Task: Create a due date automation trigger when advanced on, on the wednesday of the week before a card is due add dates due this month at 11:00 AM.
Action: Mouse moved to (972, 77)
Screenshot: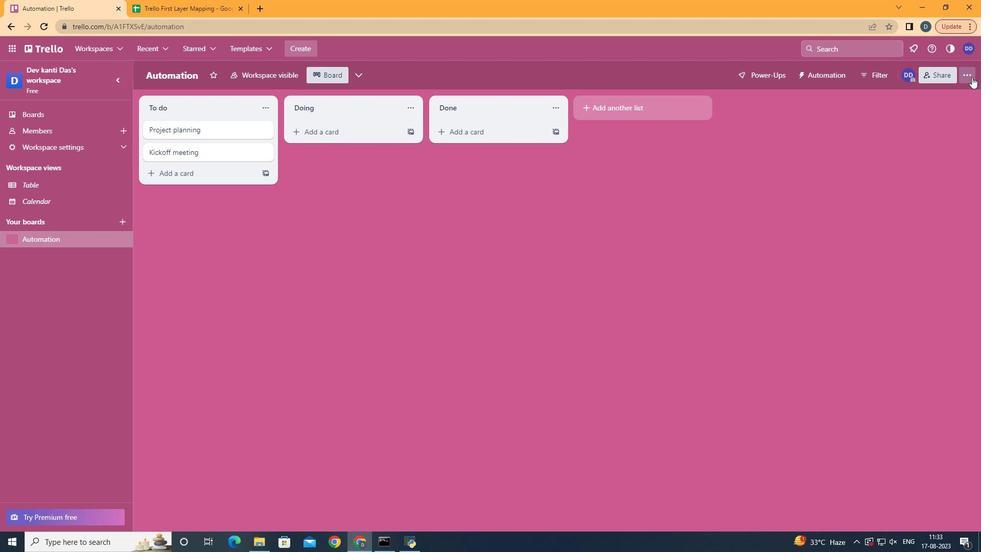 
Action: Mouse pressed left at (972, 77)
Screenshot: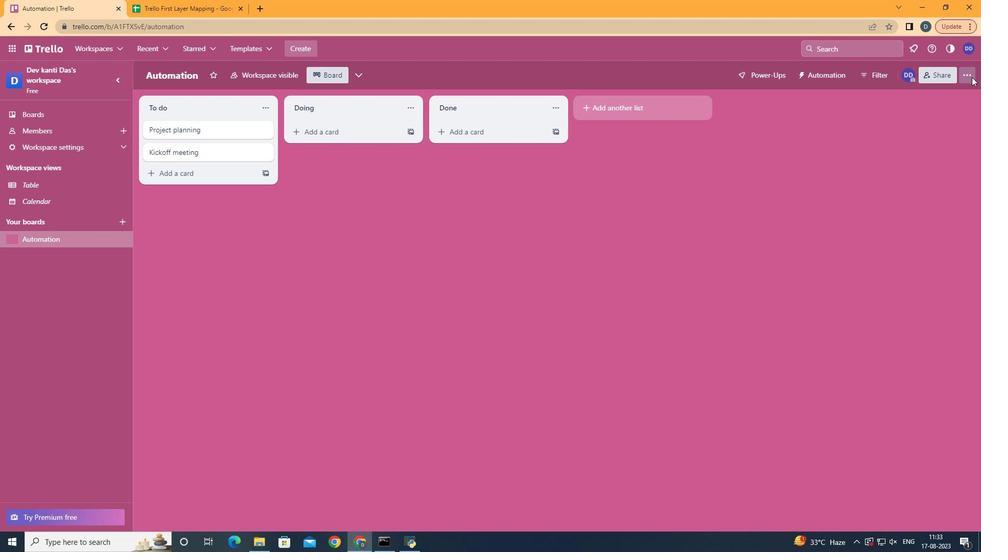 
Action: Mouse moved to (904, 235)
Screenshot: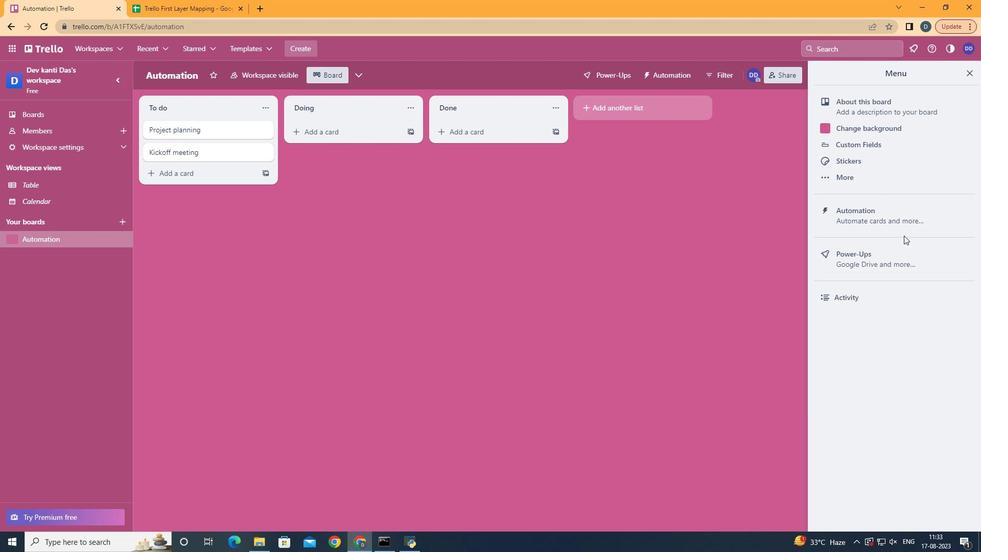 
Action: Mouse pressed left at (904, 235)
Screenshot: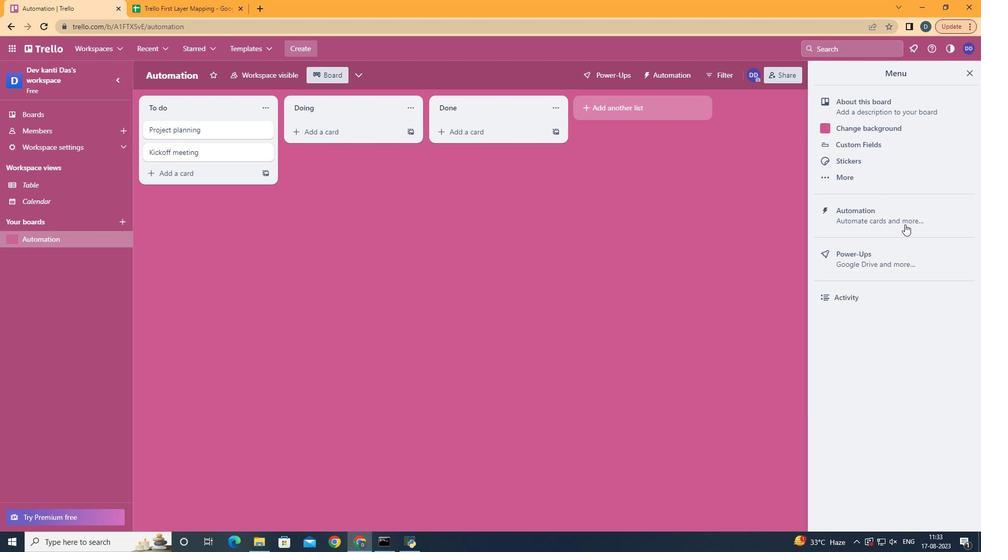 
Action: Mouse moved to (905, 223)
Screenshot: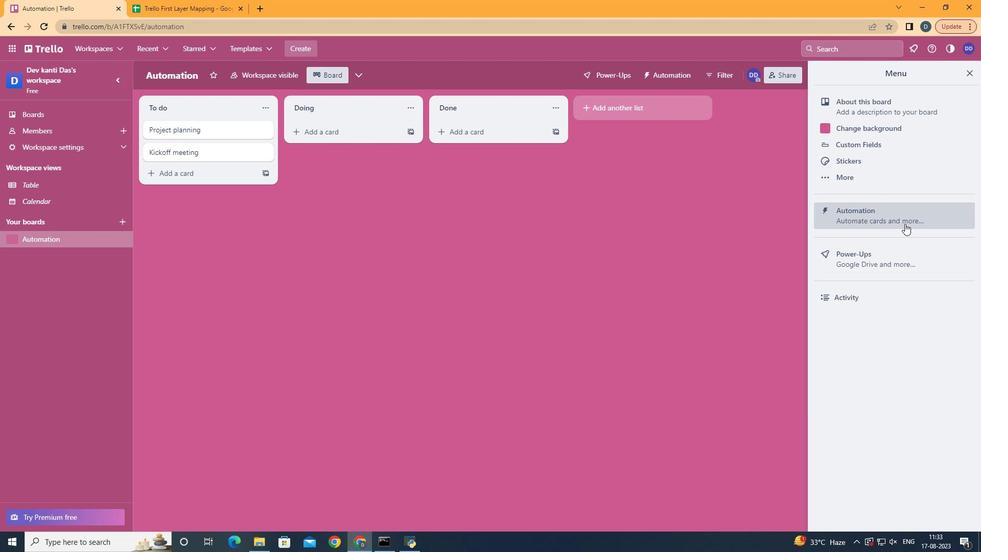 
Action: Mouse pressed left at (905, 223)
Screenshot: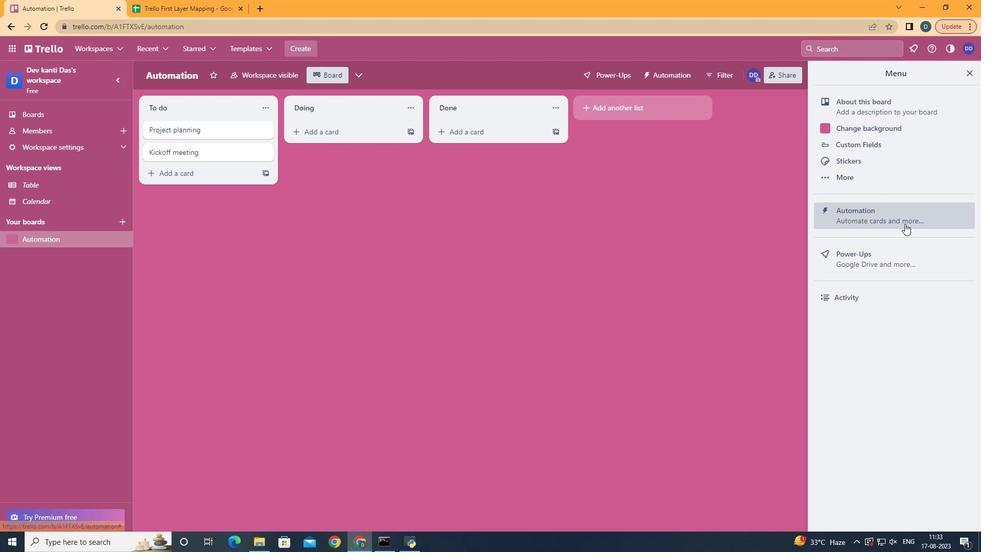 
Action: Mouse moved to (194, 216)
Screenshot: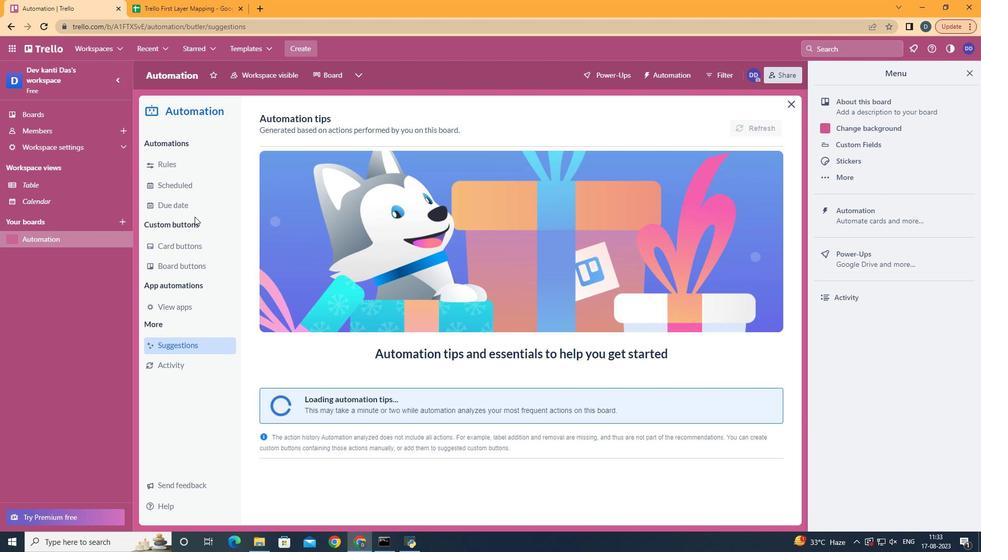 
Action: Mouse pressed left at (194, 216)
Screenshot: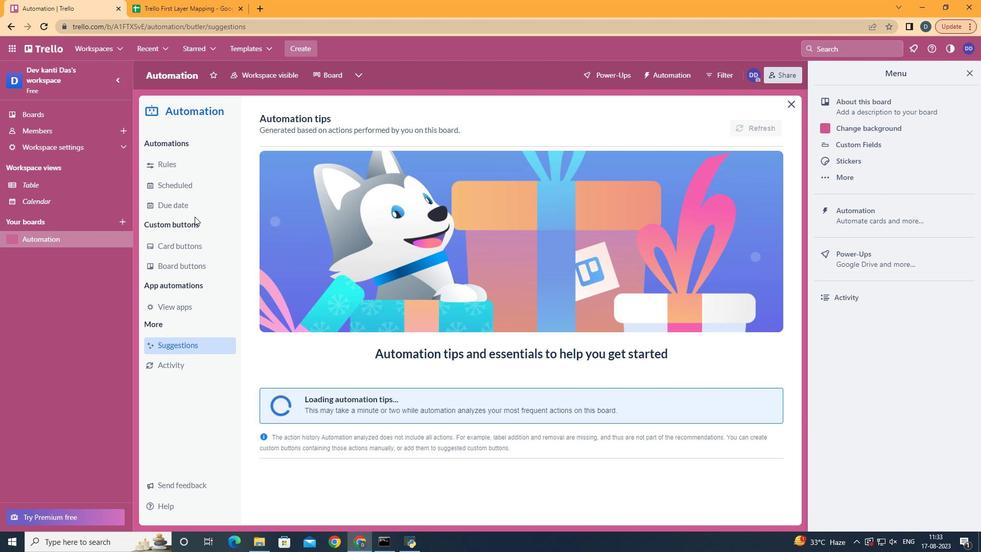 
Action: Mouse moved to (193, 207)
Screenshot: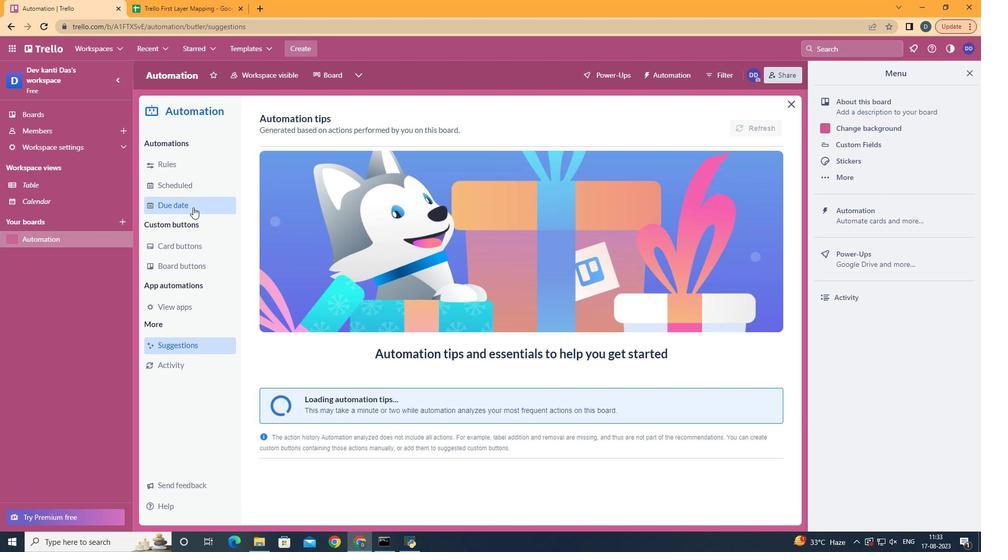 
Action: Mouse pressed left at (193, 207)
Screenshot: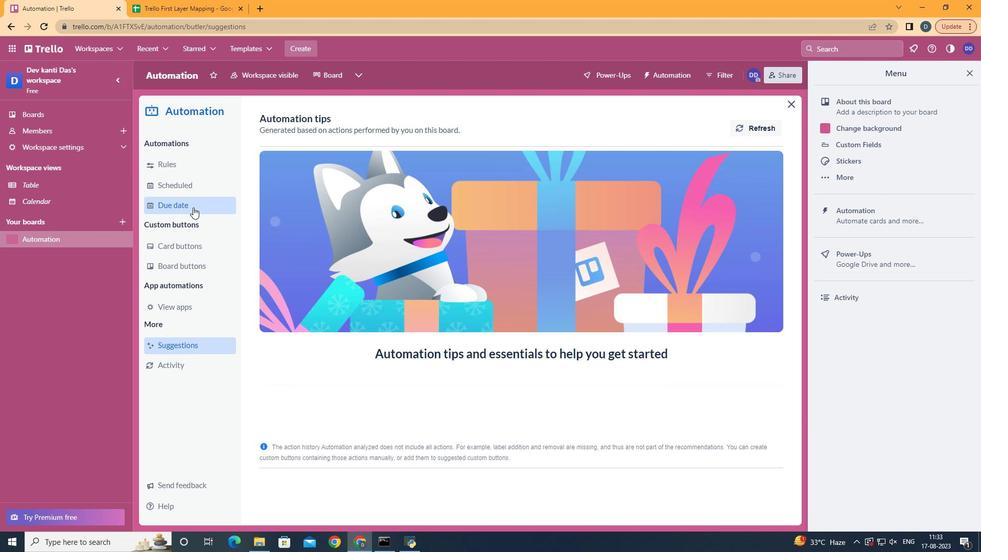 
Action: Mouse moved to (714, 122)
Screenshot: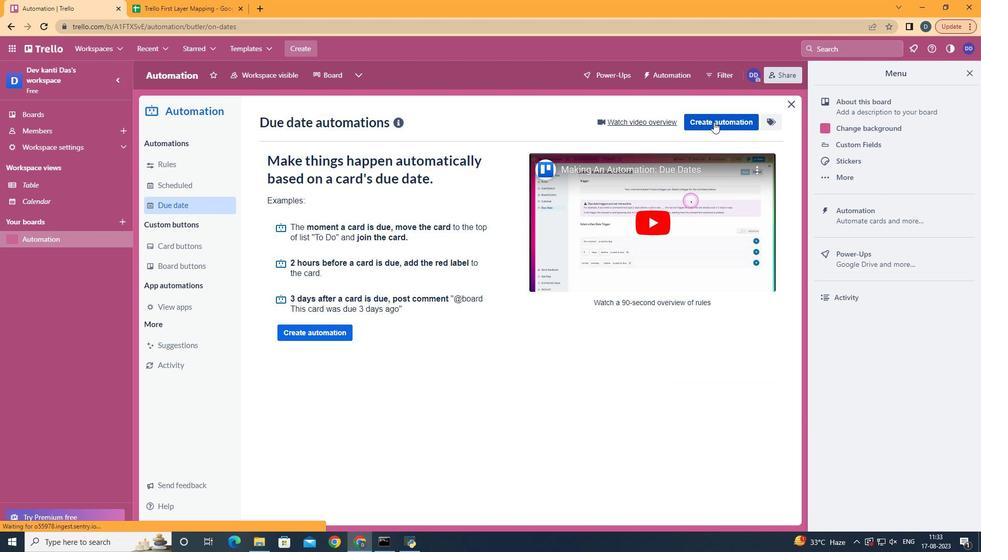 
Action: Mouse pressed left at (714, 122)
Screenshot: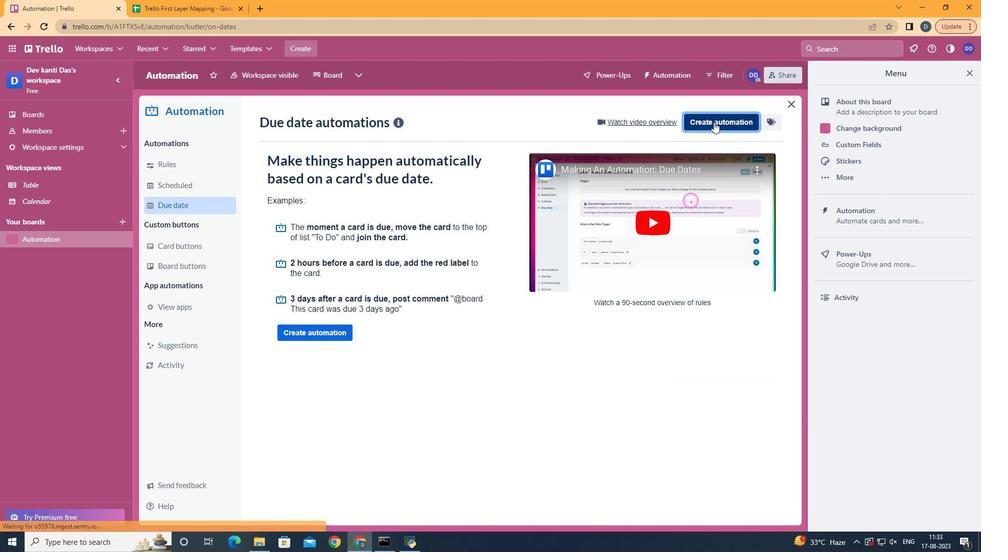 
Action: Mouse moved to (583, 225)
Screenshot: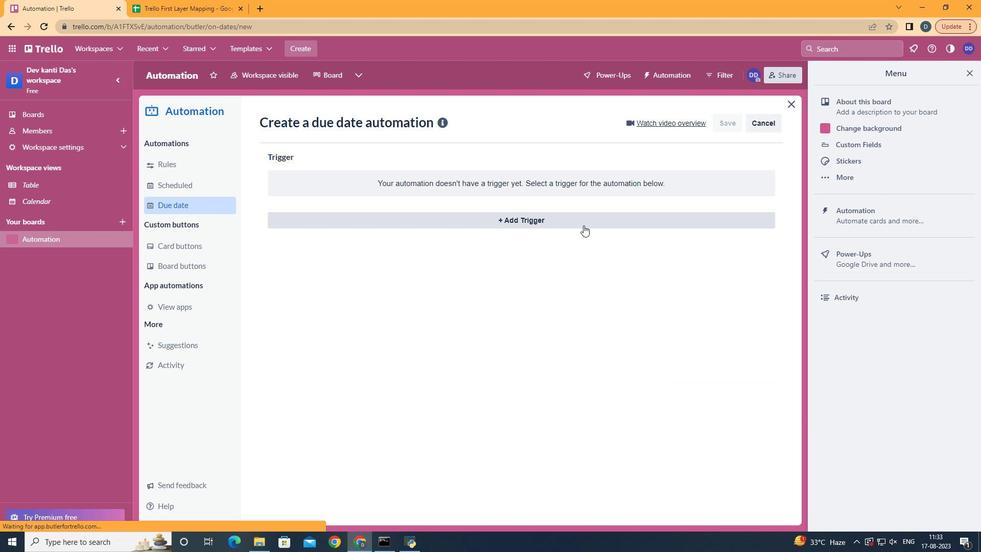 
Action: Mouse pressed left at (583, 225)
Screenshot: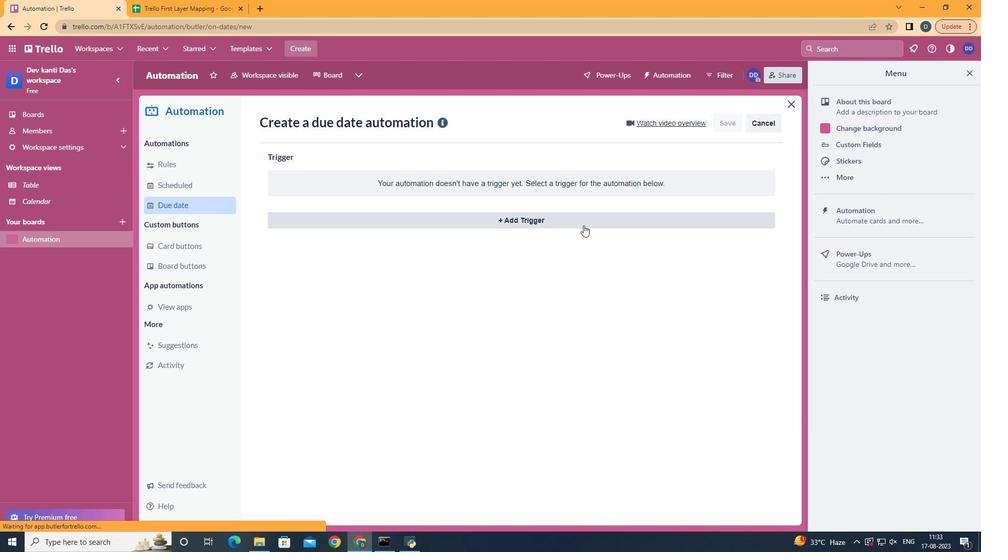 
Action: Mouse moved to (315, 305)
Screenshot: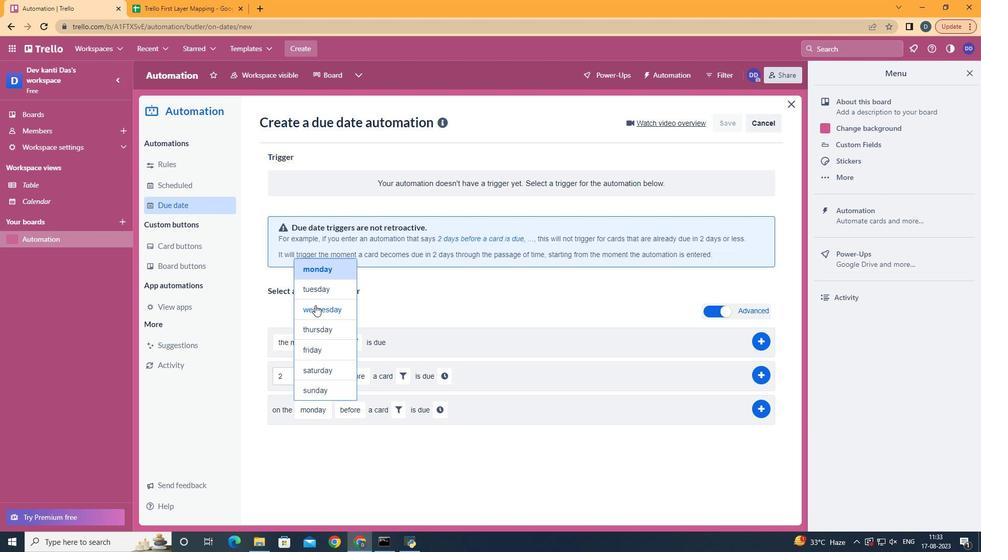 
Action: Mouse pressed left at (315, 305)
Screenshot: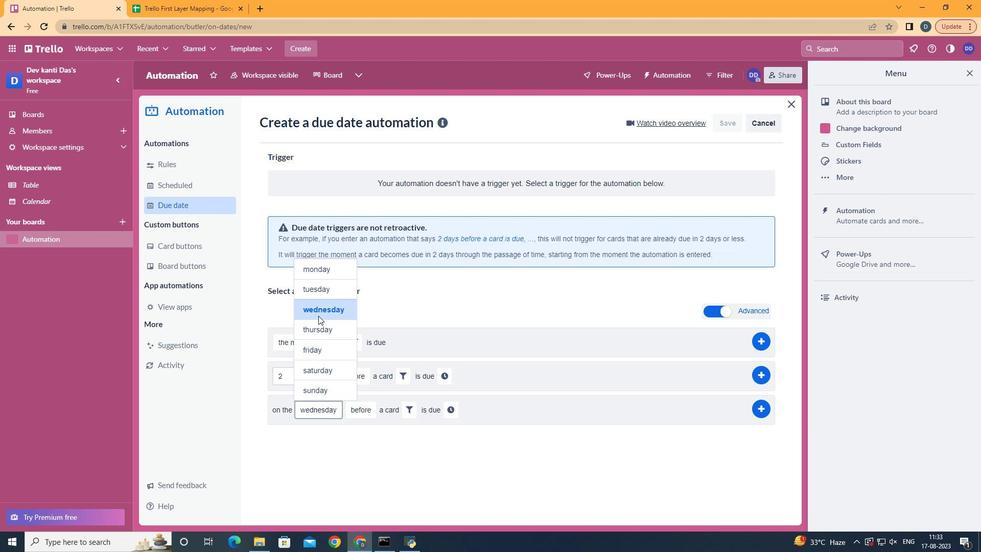 
Action: Mouse moved to (383, 486)
Screenshot: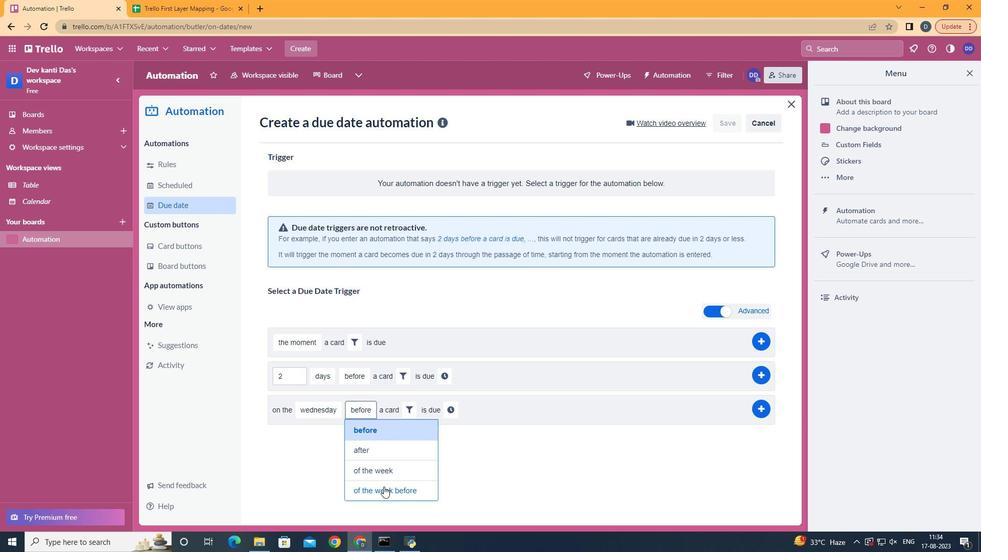 
Action: Mouse pressed left at (383, 486)
Screenshot: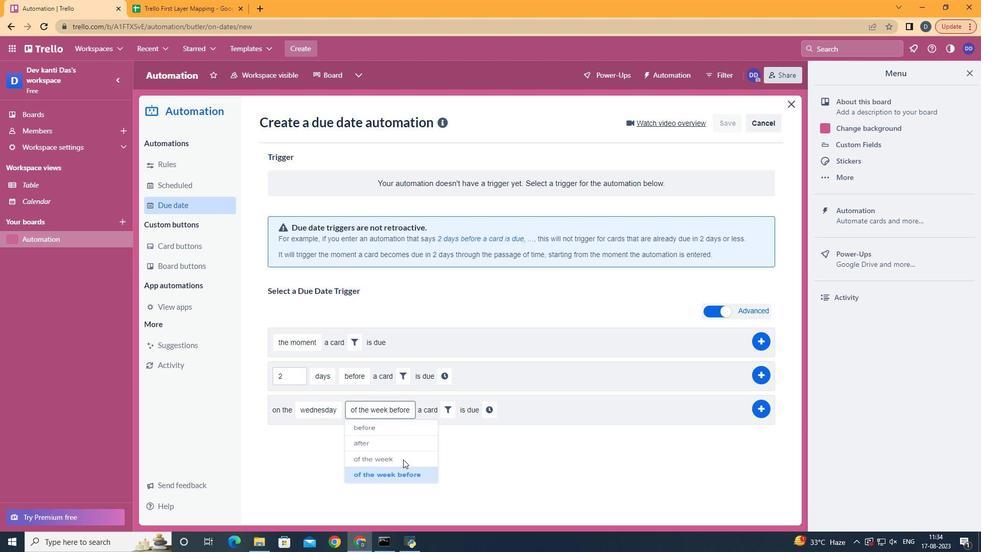 
Action: Mouse moved to (457, 406)
Screenshot: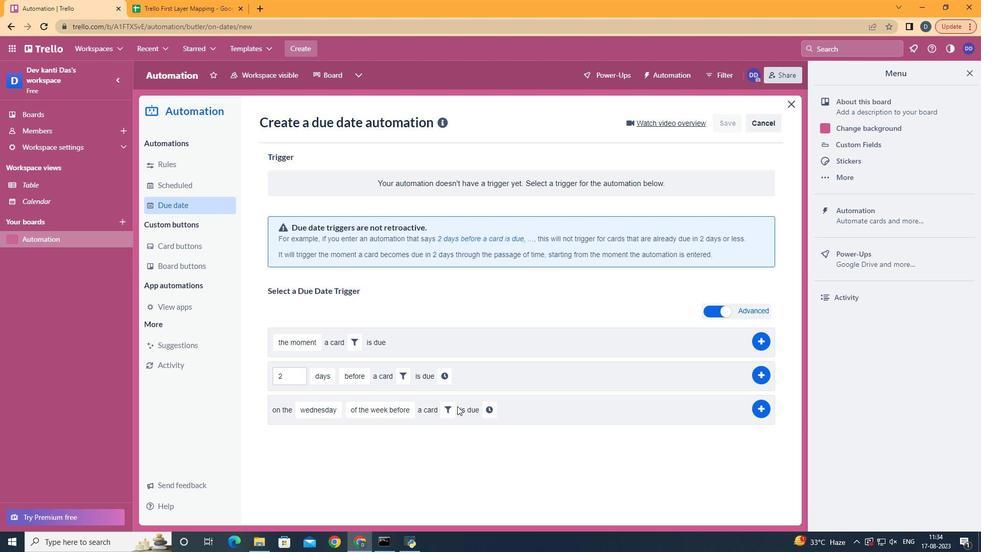 
Action: Mouse pressed left at (457, 406)
Screenshot: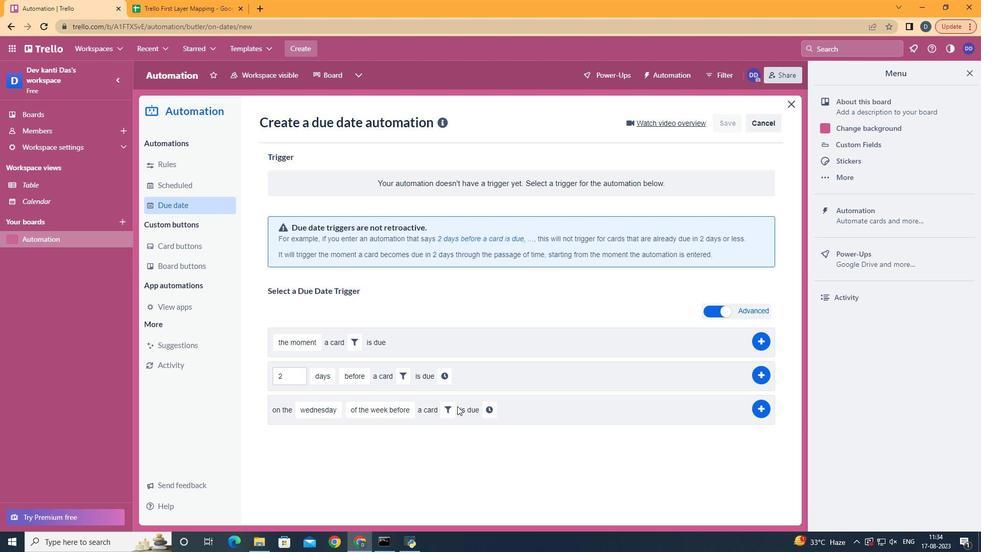 
Action: Mouse moved to (439, 412)
Screenshot: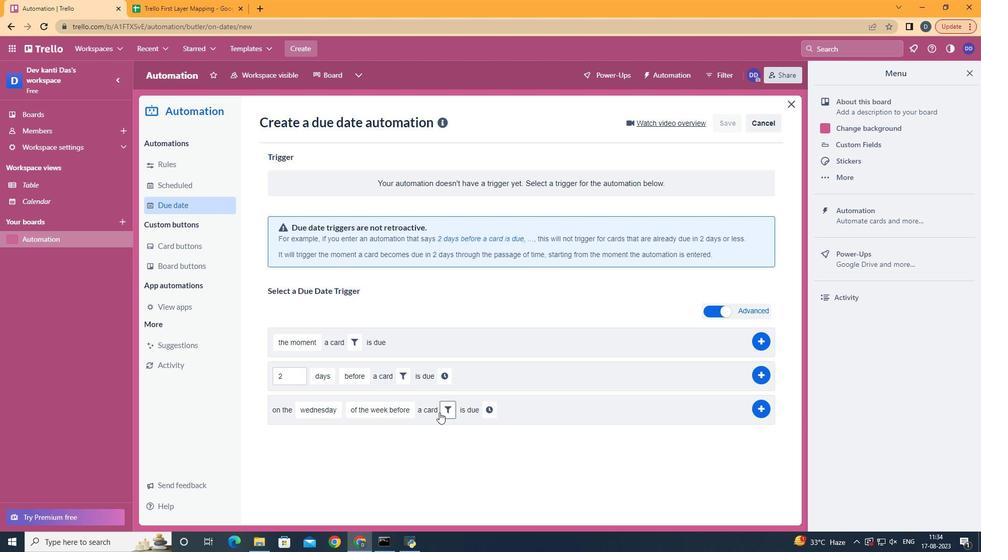 
Action: Mouse pressed left at (439, 412)
Screenshot: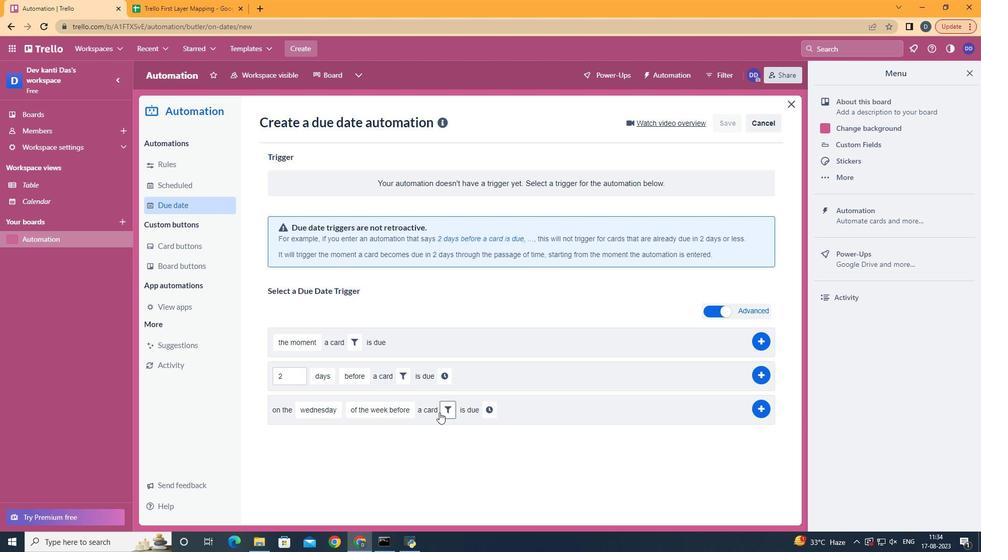 
Action: Mouse moved to (501, 444)
Screenshot: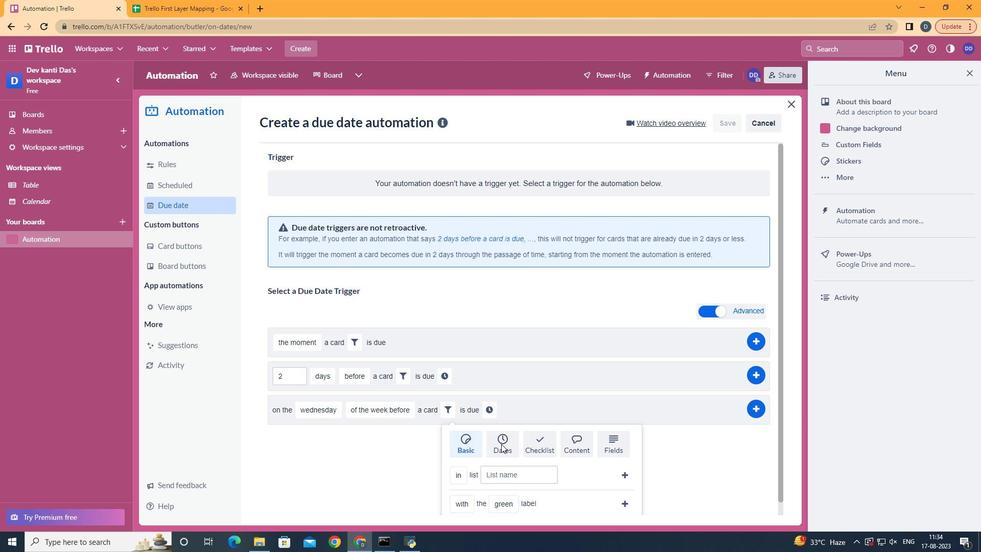 
Action: Mouse pressed left at (501, 444)
Screenshot: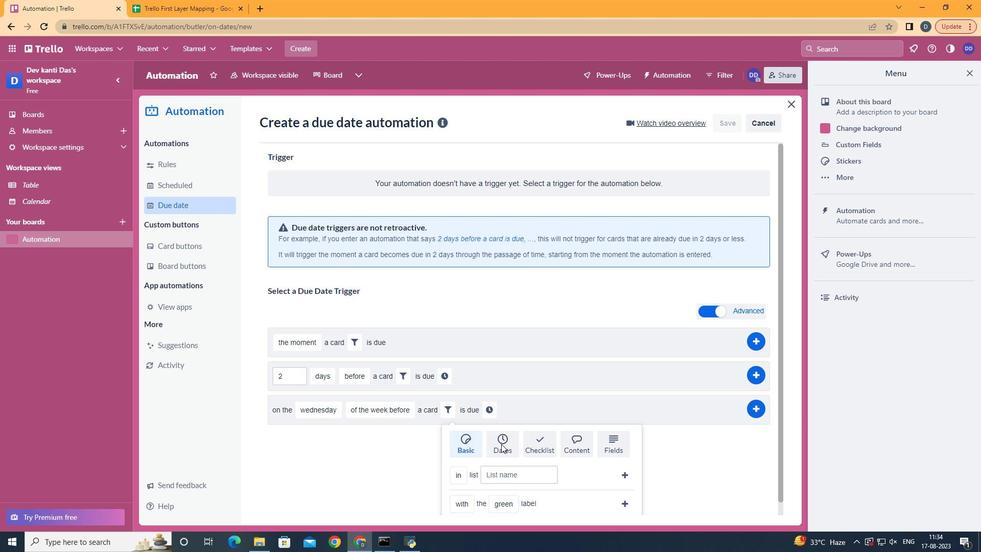 
Action: Mouse moved to (502, 444)
Screenshot: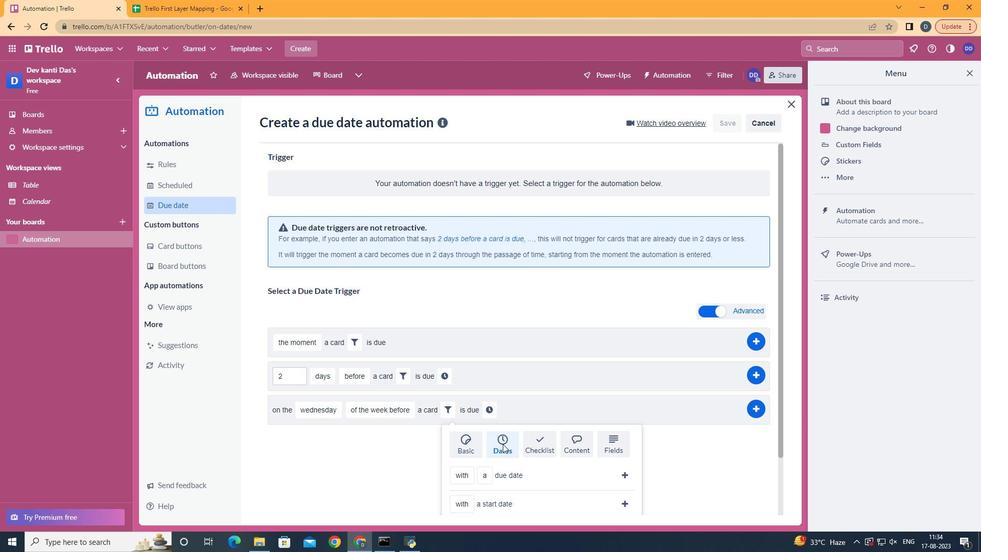 
Action: Mouse scrolled (502, 443) with delta (0, 0)
Screenshot: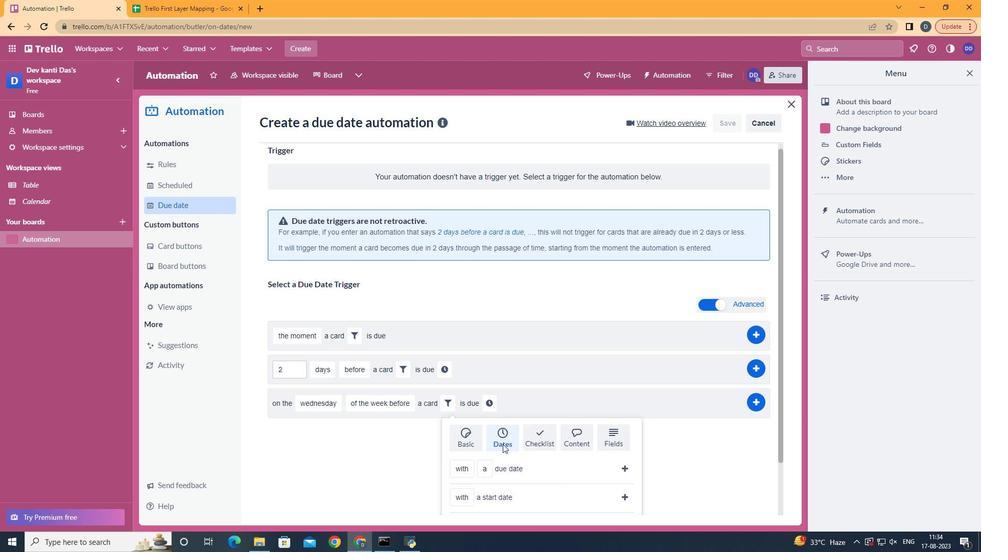 
Action: Mouse scrolled (502, 443) with delta (0, 0)
Screenshot: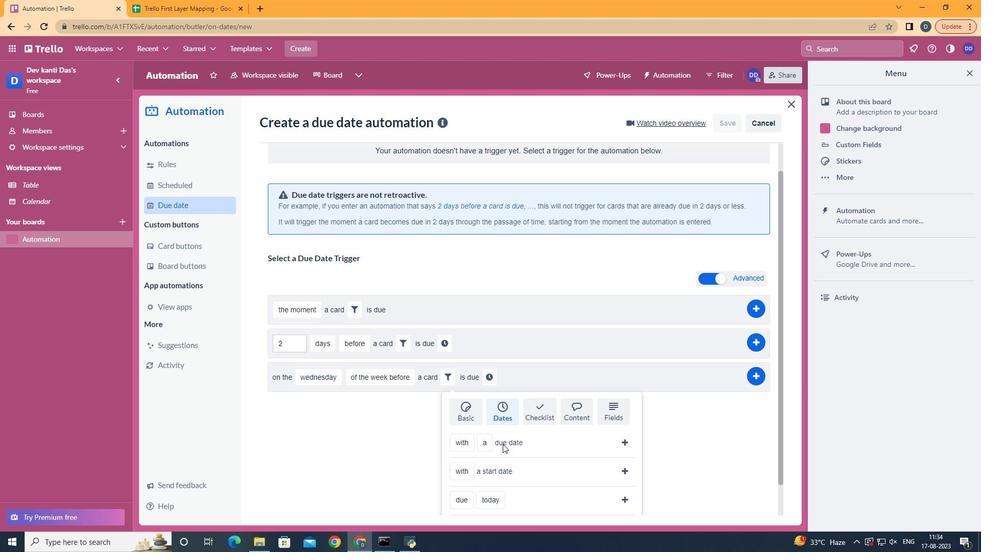 
Action: Mouse scrolled (502, 443) with delta (0, 0)
Screenshot: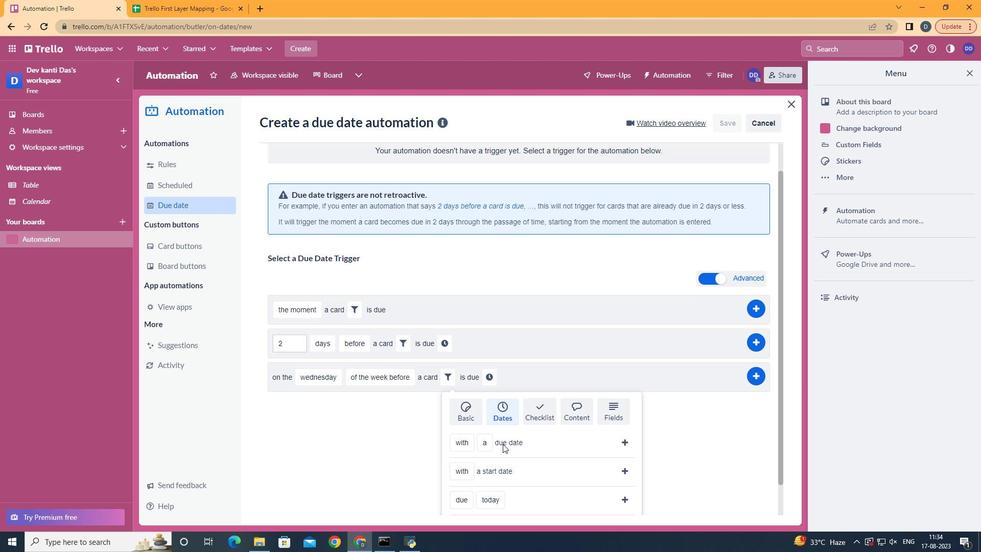 
Action: Mouse scrolled (502, 443) with delta (0, 0)
Screenshot: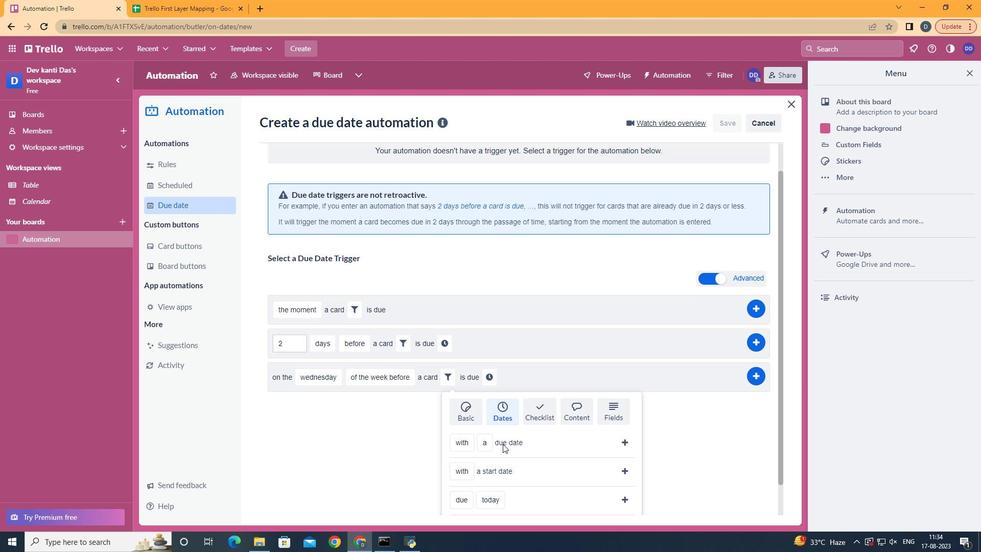 
Action: Mouse moved to (514, 423)
Screenshot: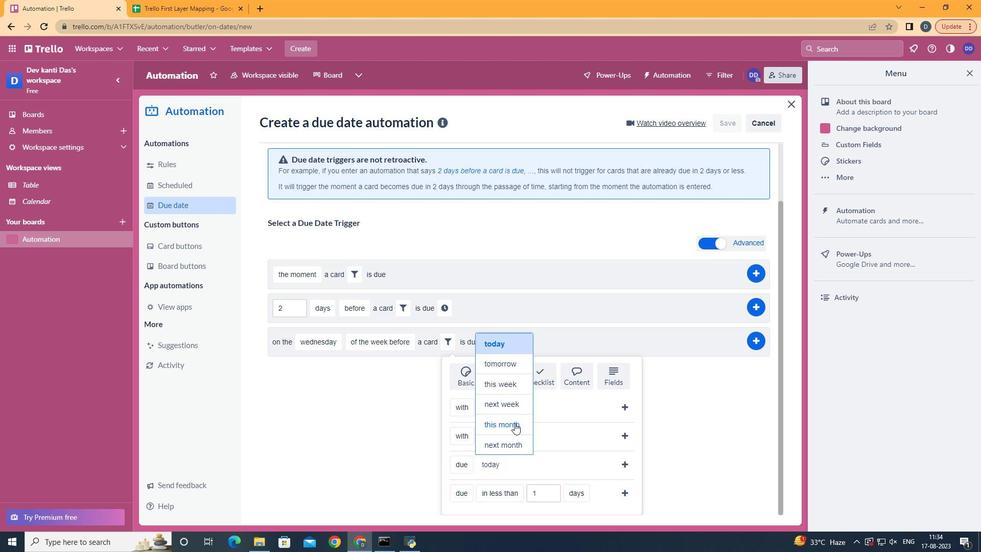 
Action: Mouse pressed left at (514, 423)
Screenshot: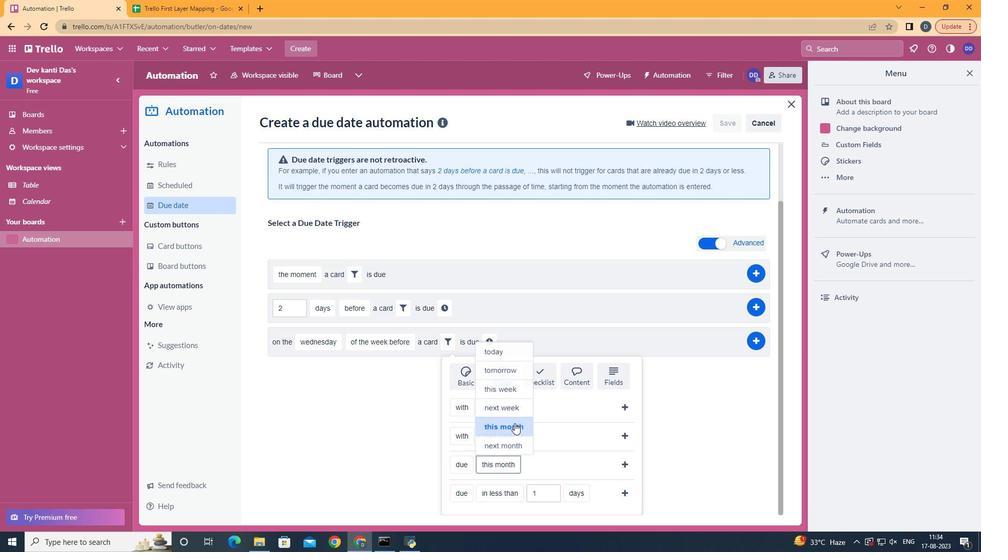 
Action: Mouse moved to (626, 464)
Screenshot: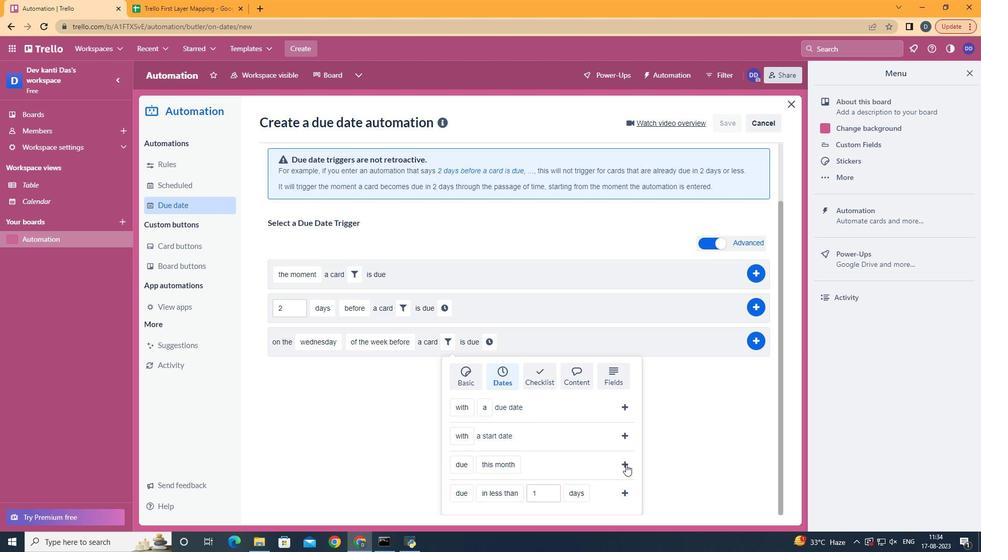 
Action: Mouse pressed left at (626, 464)
Screenshot: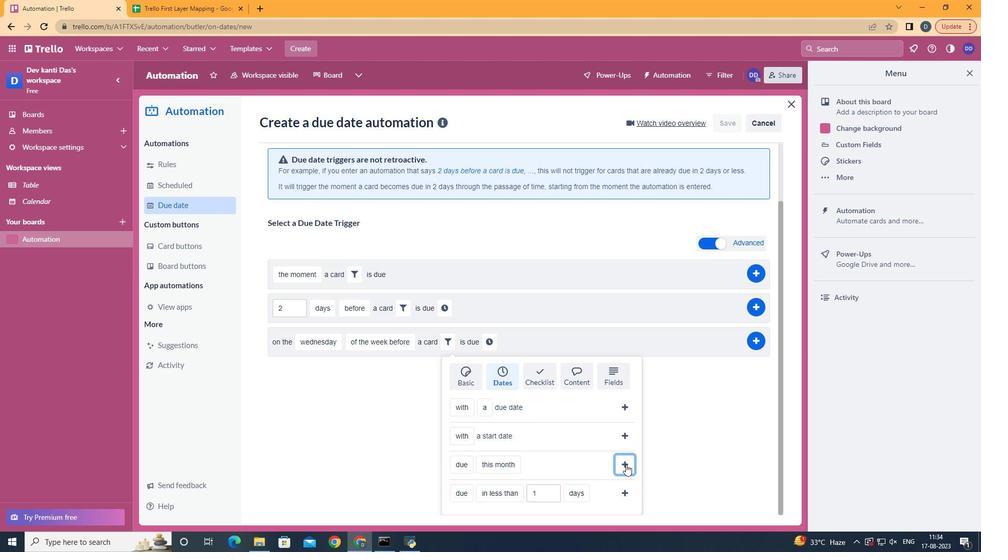 
Action: Mouse moved to (556, 410)
Screenshot: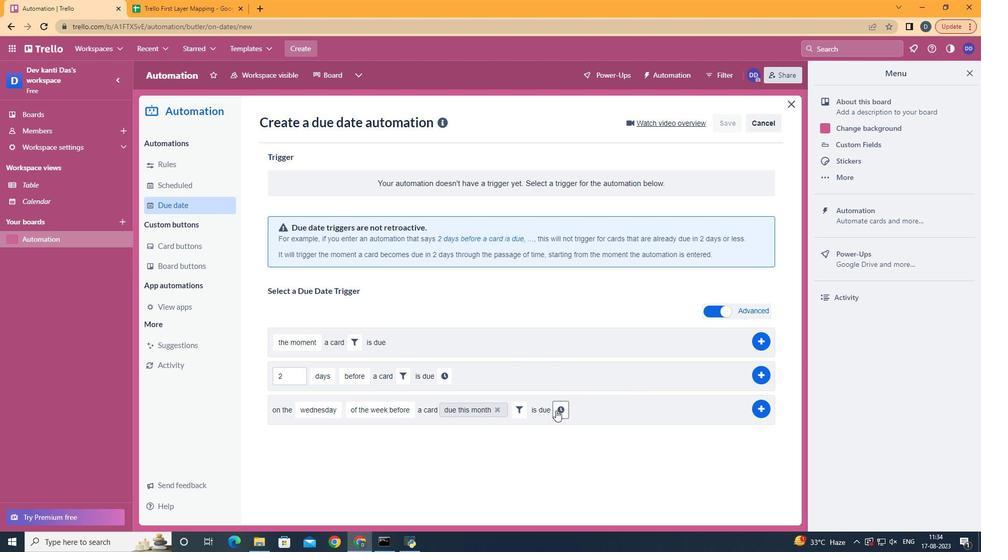 
Action: Mouse pressed left at (556, 410)
Screenshot: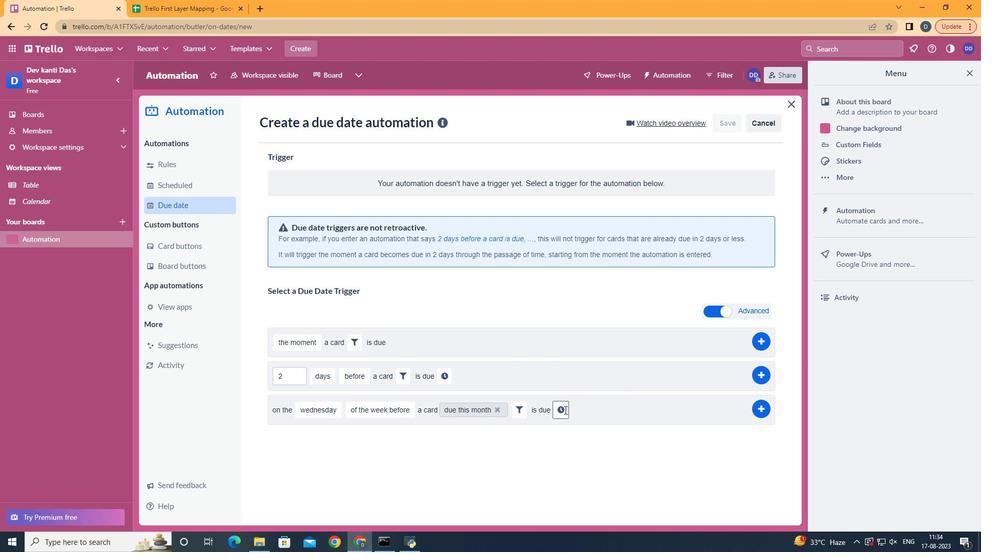 
Action: Mouse moved to (617, 412)
Screenshot: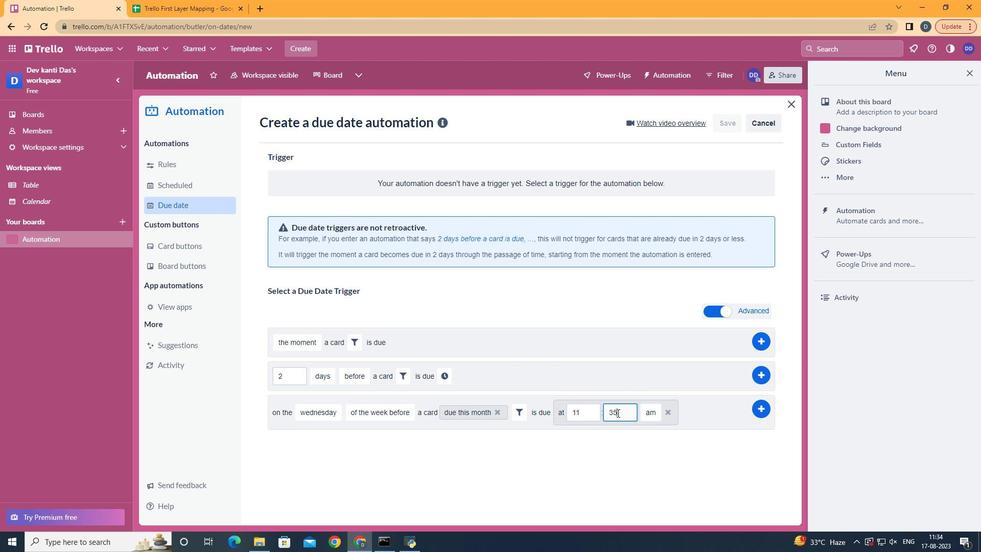 
Action: Mouse pressed left at (617, 412)
Screenshot: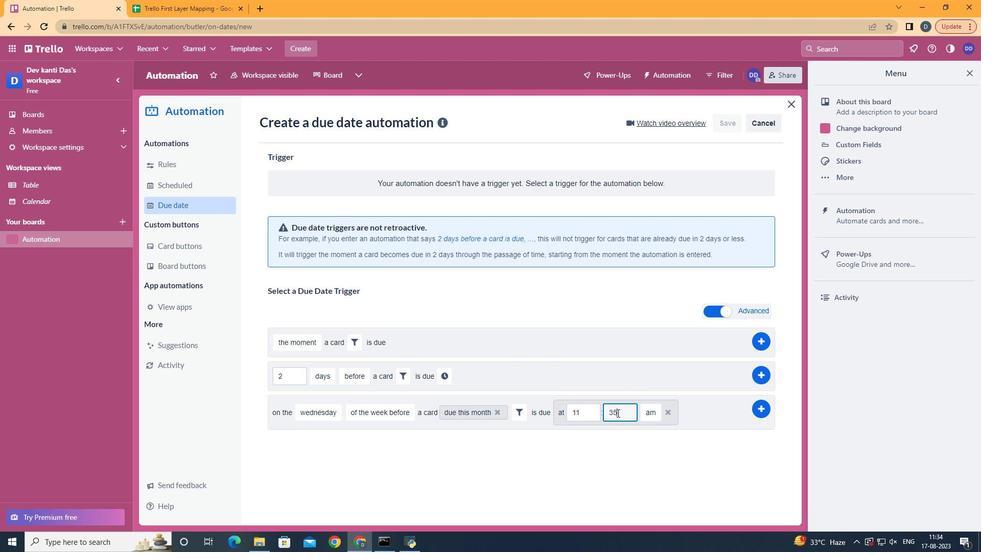 
Action: Mouse moved to (614, 412)
Screenshot: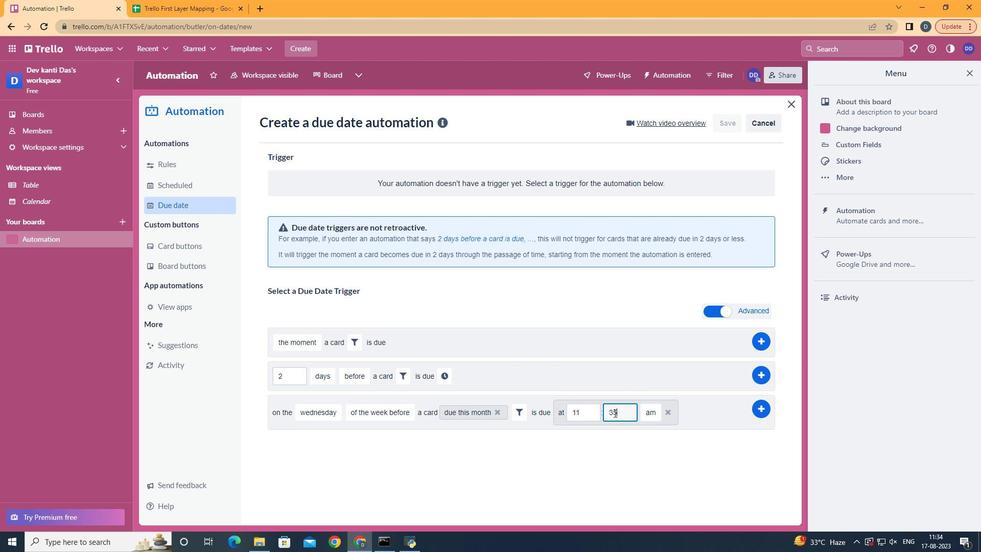 
Action: Key pressed <Key.backspace><Key.backspace>00
Screenshot: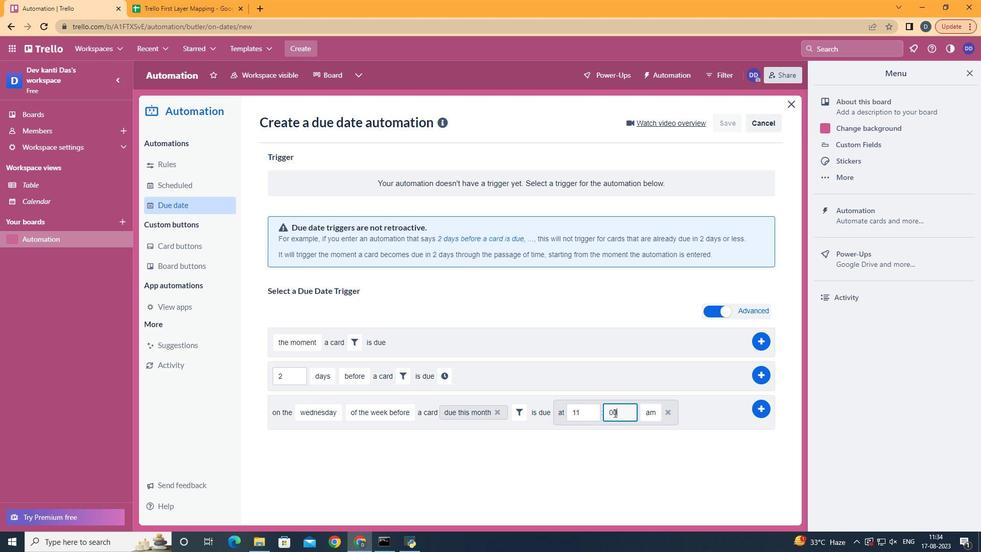 
Action: Mouse moved to (771, 405)
Screenshot: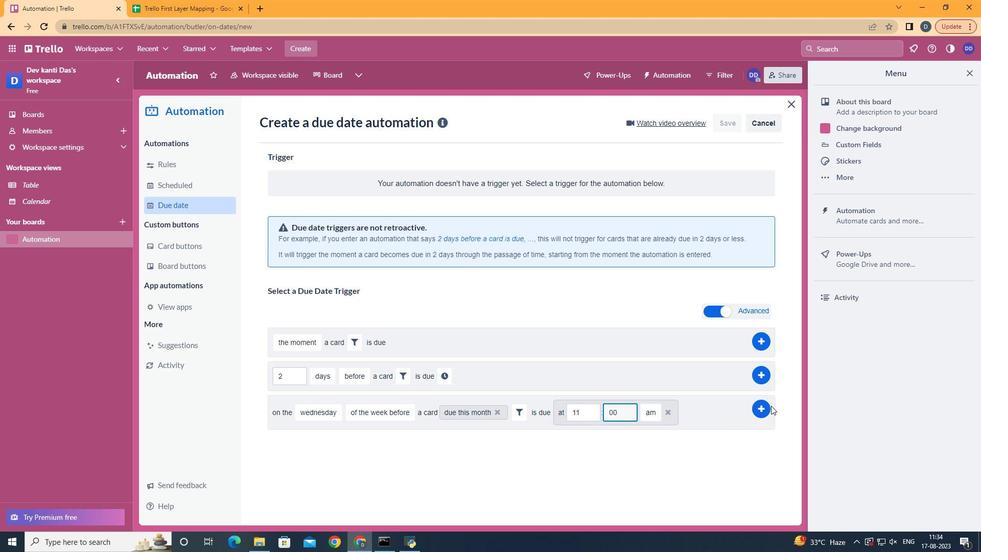 
Action: Mouse pressed left at (771, 405)
Screenshot: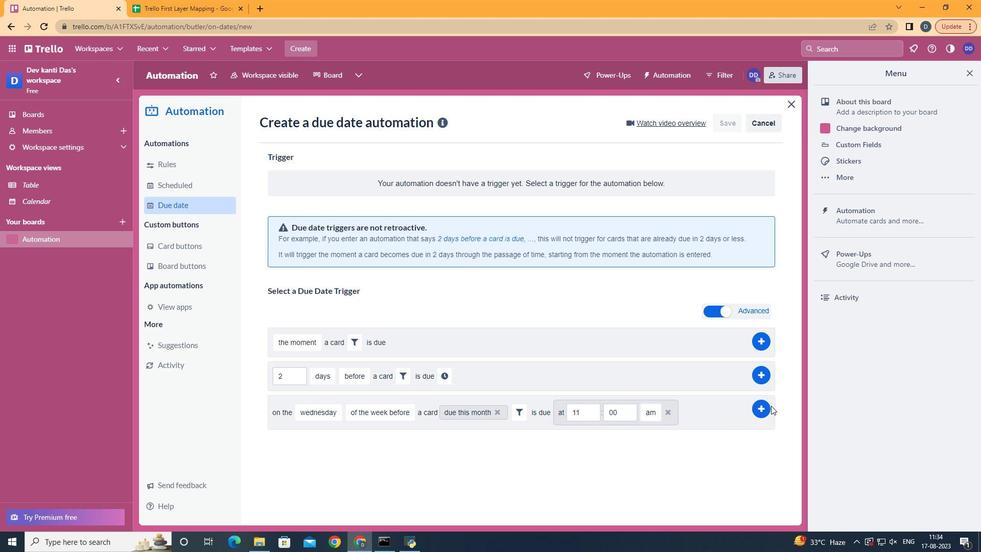 
Action: Mouse moved to (759, 408)
Screenshot: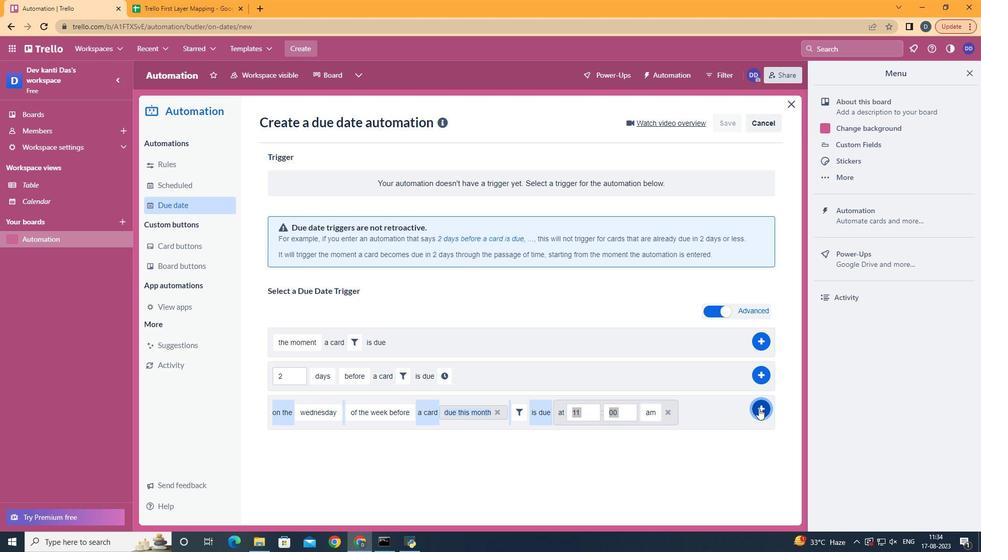 
Action: Mouse pressed left at (759, 408)
Screenshot: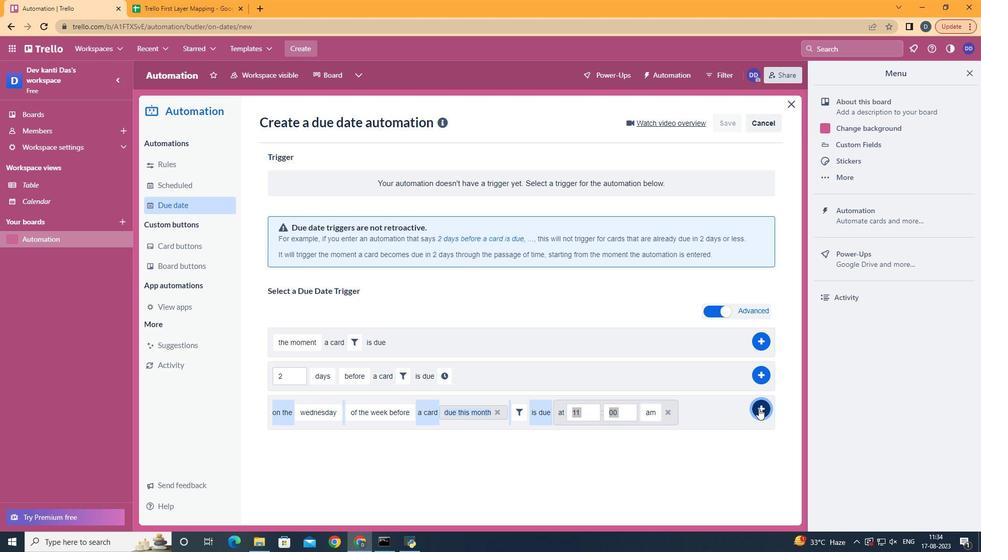 
Action: Mouse moved to (750, 411)
Screenshot: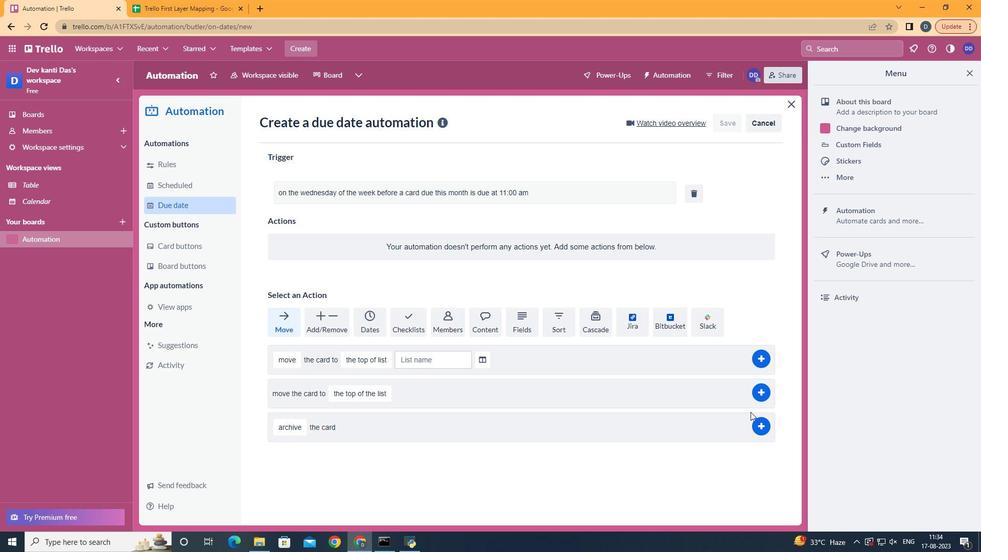 
